 Task: Add Attachment from "Attach a link" to Card Card0000000212 in Board Board0000000053 in Workspace WS0000000018 in Trello. Add Cover Red to Card Card0000000212 in Board Board0000000053 in Workspace WS0000000018 in Trello. Add "Join Card" Button Button0000000212  to Card Card0000000212 in Board Board0000000053 in Workspace WS0000000018 in Trello. Add Description DS0000000212 to Card Card0000000212 in Board Board0000000053 in Workspace WS0000000018 in Trello. Add Comment CM0000000212 to Card Card0000000212 in Board Board0000000053 in Workspace WS0000000018 in Trello
Action: Mouse moved to (551, 84)
Screenshot: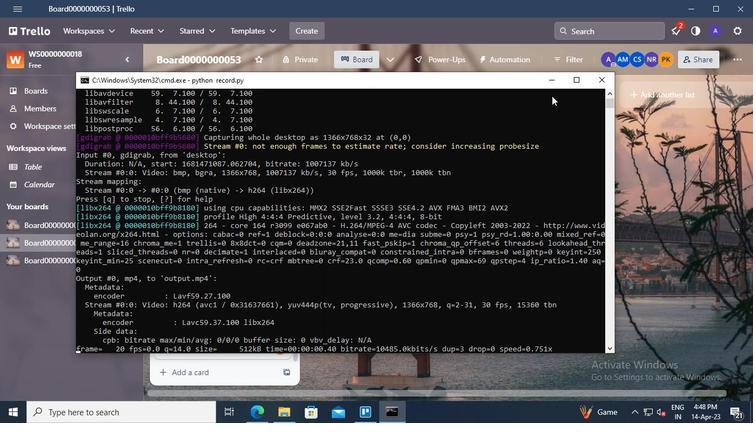 
Action: Mouse pressed left at (551, 84)
Screenshot: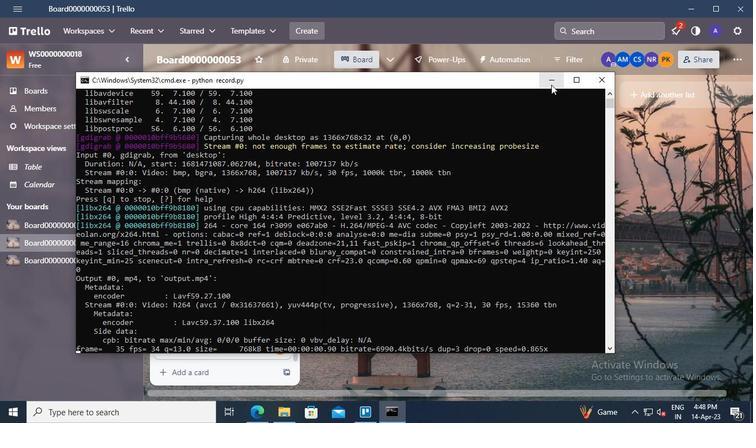 
Action: Mouse moved to (227, 331)
Screenshot: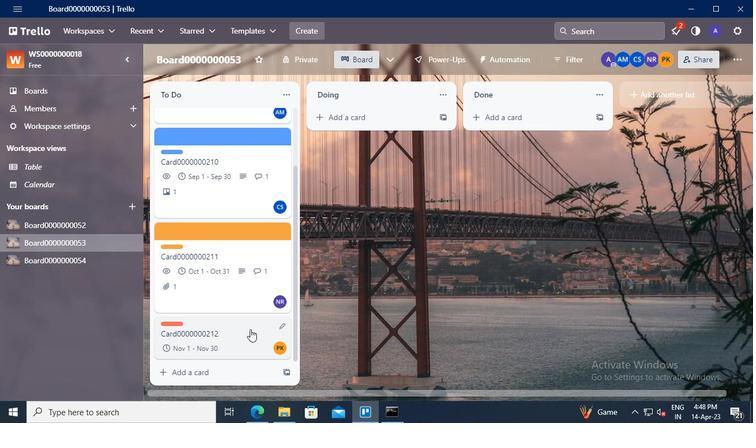 
Action: Mouse pressed left at (227, 331)
Screenshot: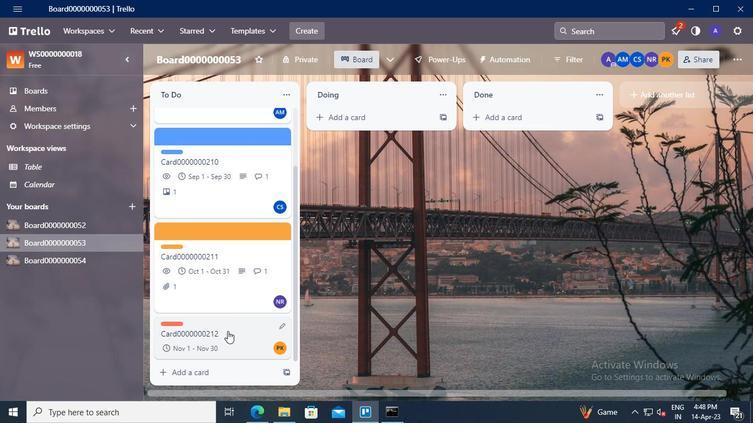 
Action: Mouse moved to (504, 230)
Screenshot: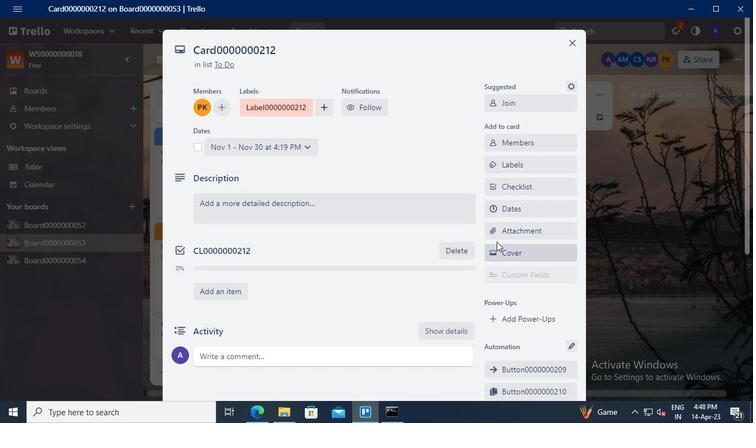
Action: Mouse pressed left at (504, 230)
Screenshot: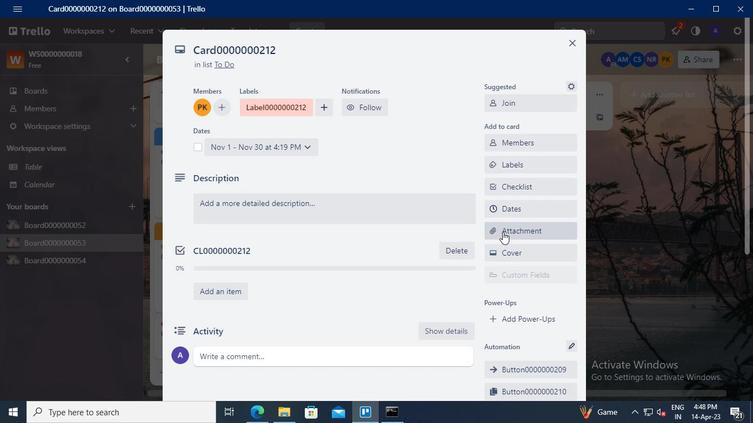 
Action: Mouse moved to (266, 409)
Screenshot: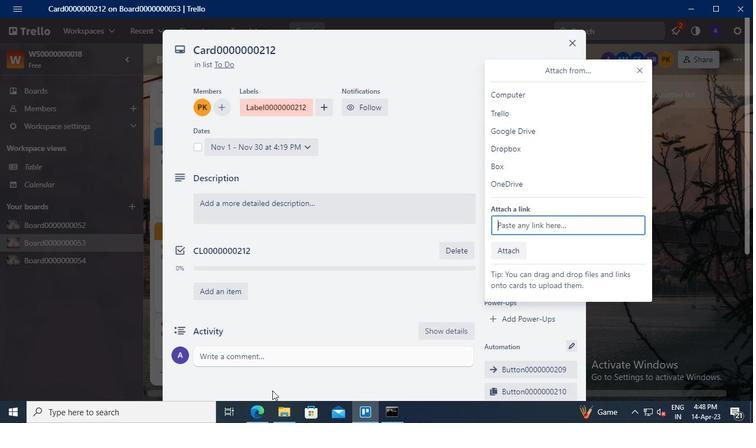 
Action: Mouse pressed left at (266, 409)
Screenshot: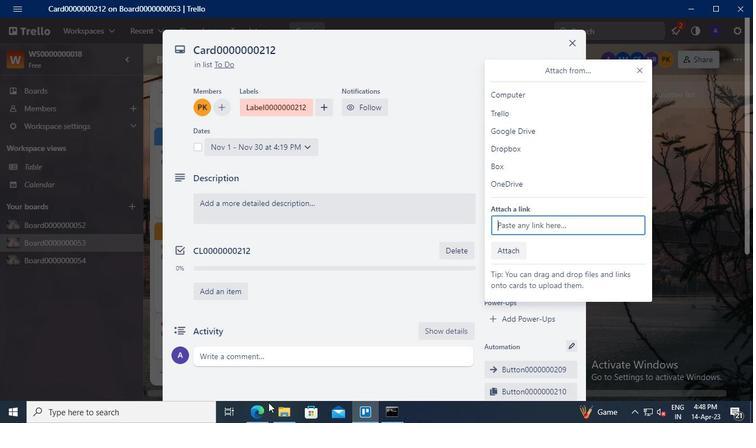 
Action: Mouse moved to (180, 27)
Screenshot: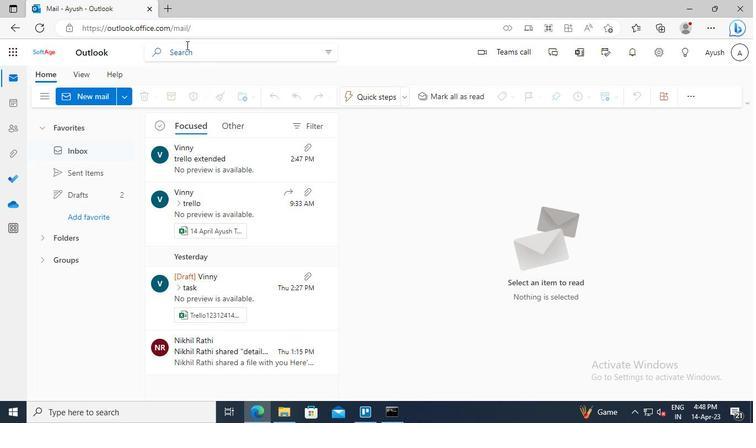 
Action: Mouse pressed left at (180, 27)
Screenshot: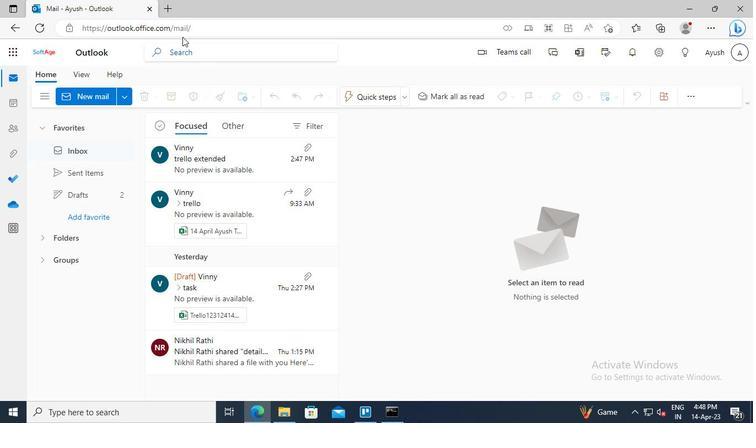 
Action: Keyboard Key.ctrl_l
Screenshot: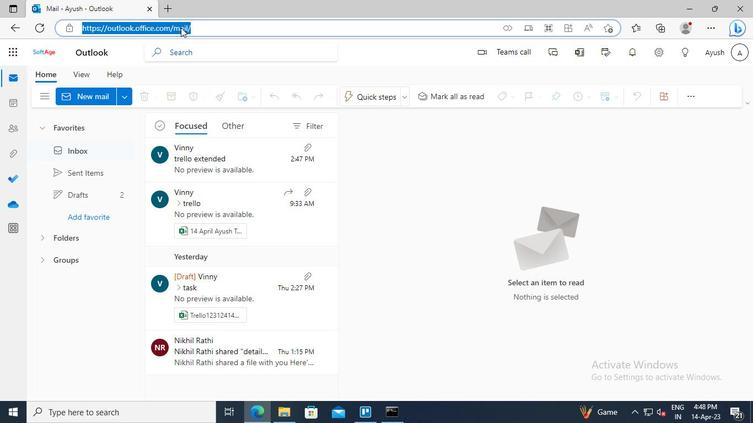 
Action: Keyboard \x03
Screenshot: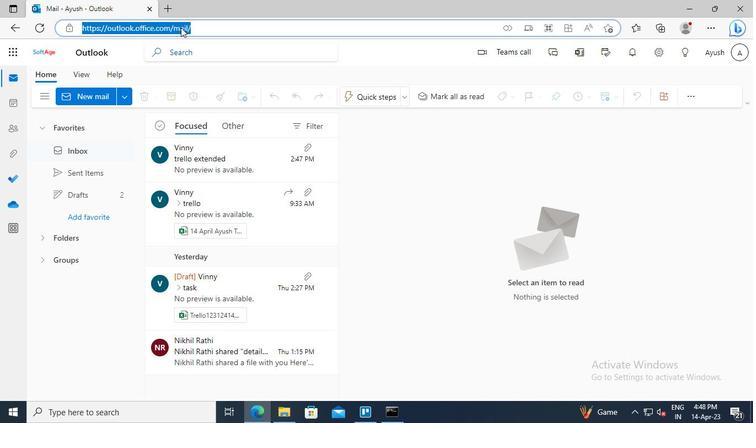
Action: Mouse moved to (366, 417)
Screenshot: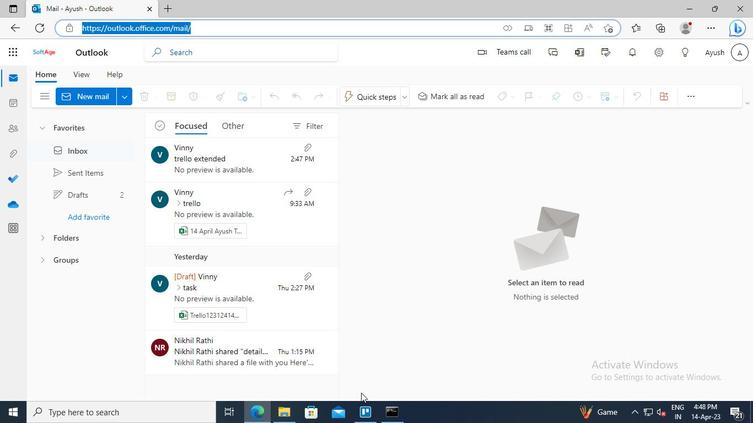 
Action: Mouse pressed left at (366, 417)
Screenshot: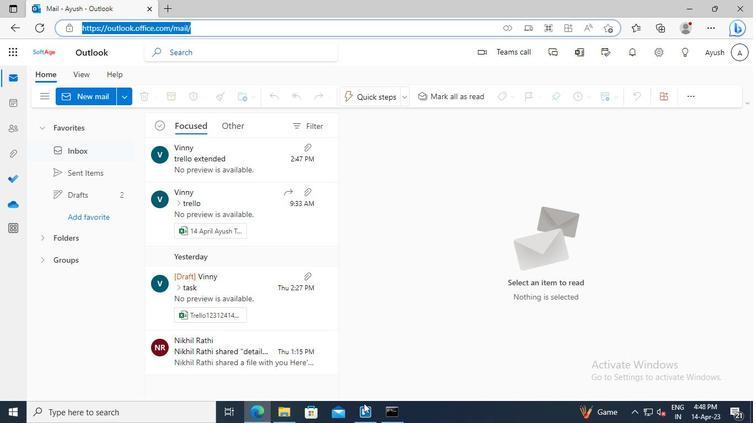 
Action: Mouse moved to (512, 227)
Screenshot: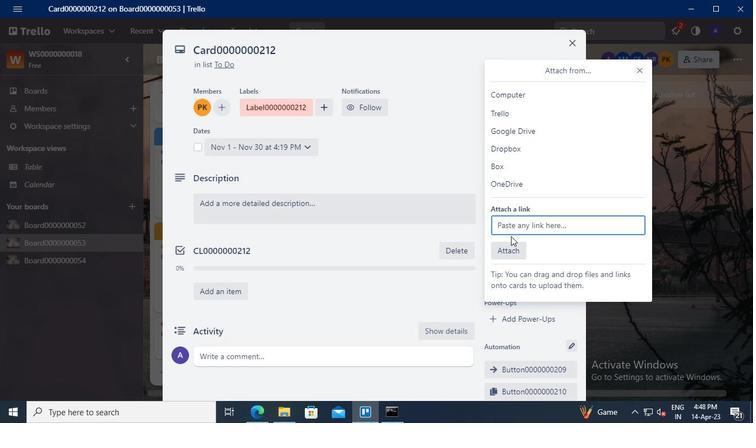 
Action: Mouse pressed left at (512, 227)
Screenshot: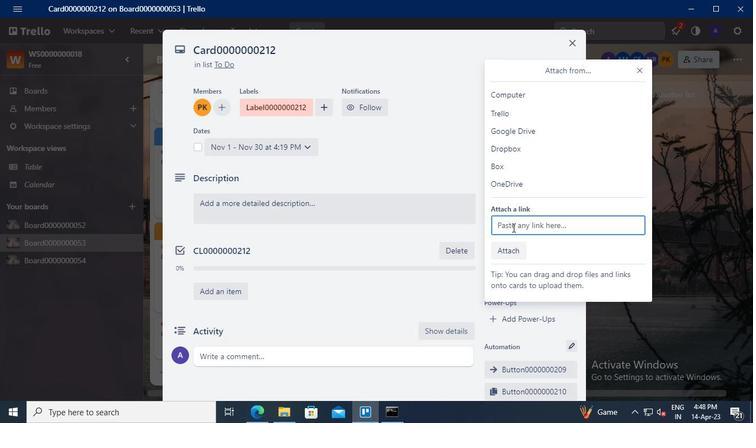 
Action: Keyboard Key.ctrl_l
Screenshot: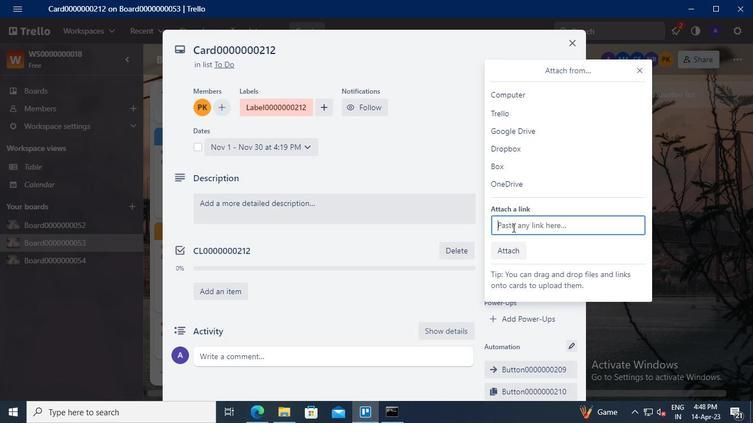 
Action: Keyboard \x16
Screenshot: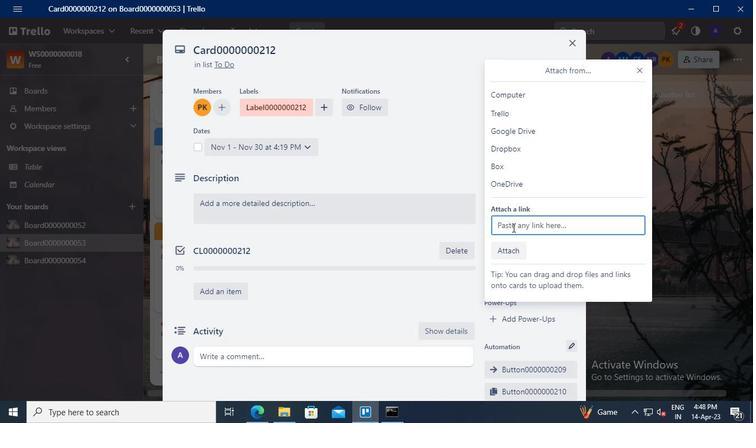 
Action: Mouse moved to (511, 287)
Screenshot: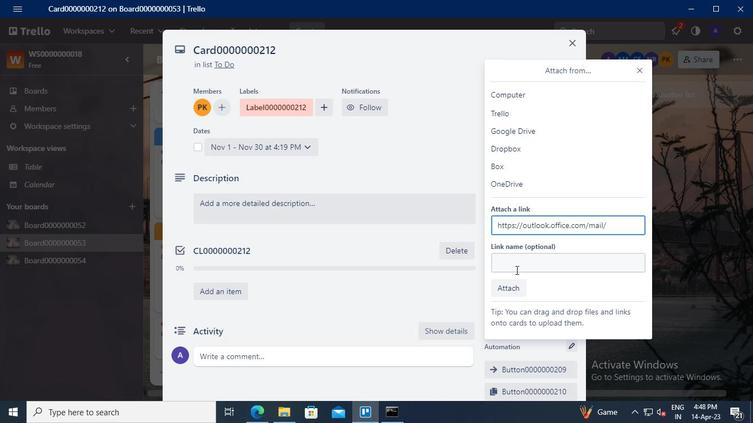 
Action: Mouse pressed left at (511, 287)
Screenshot: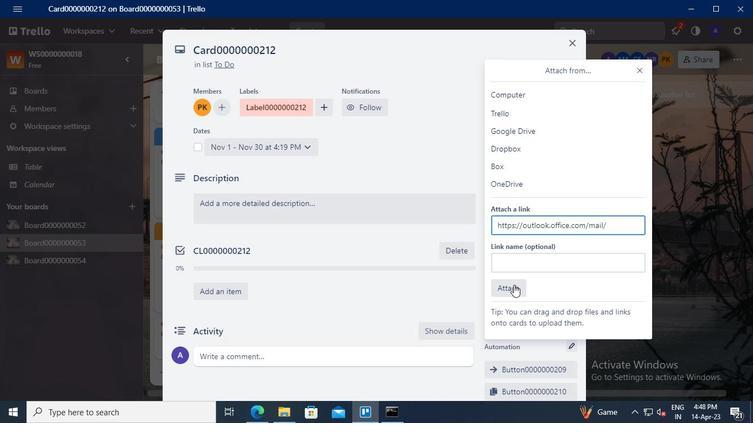 
Action: Mouse moved to (529, 258)
Screenshot: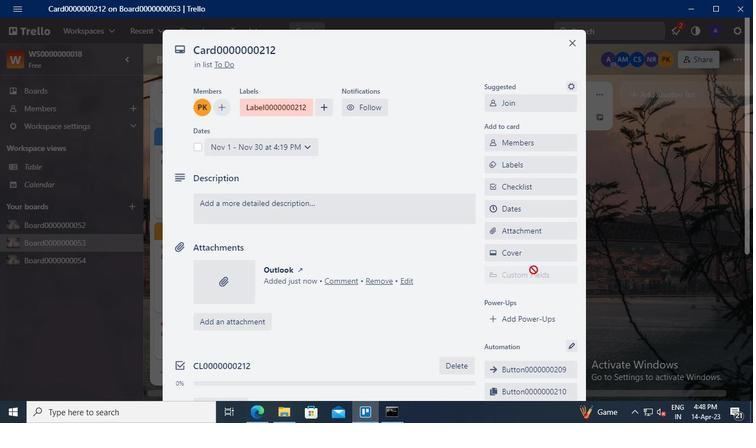 
Action: Mouse pressed left at (529, 258)
Screenshot: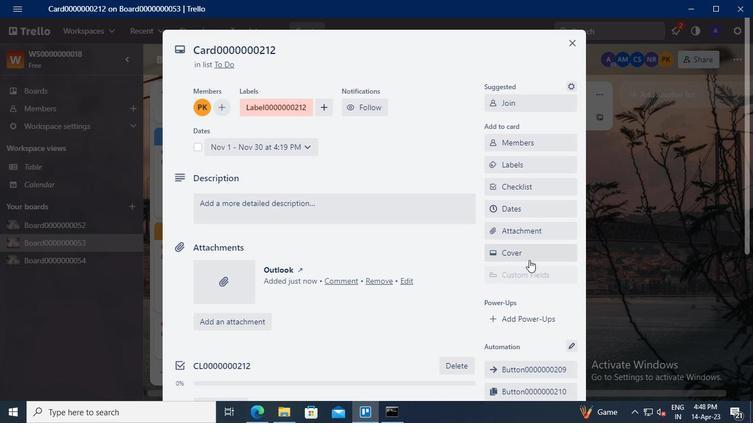 
Action: Mouse moved to (603, 183)
Screenshot: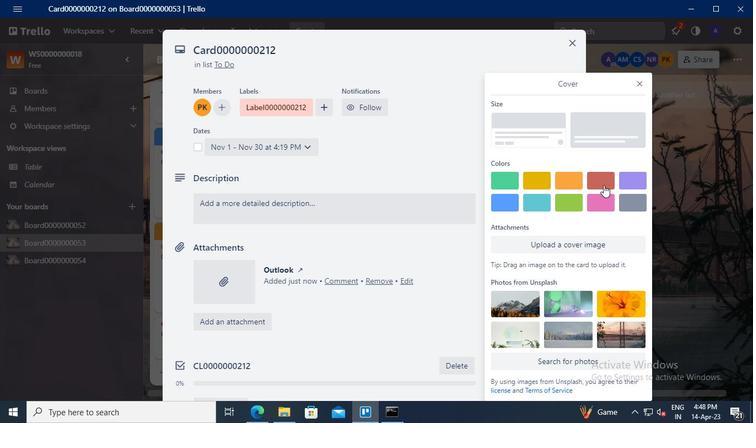 
Action: Mouse pressed left at (603, 183)
Screenshot: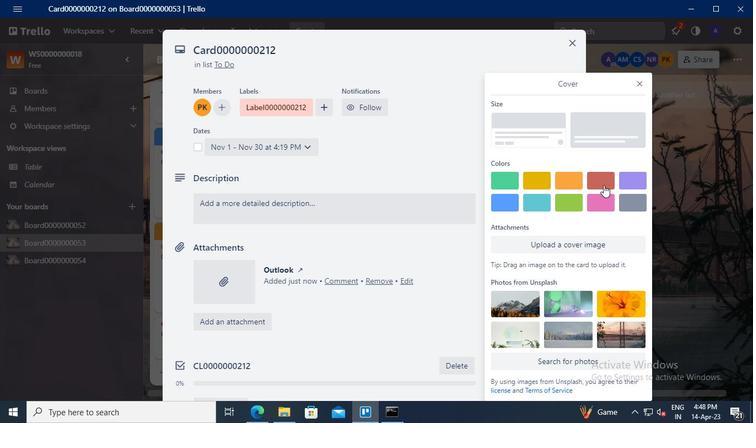 
Action: Mouse moved to (638, 62)
Screenshot: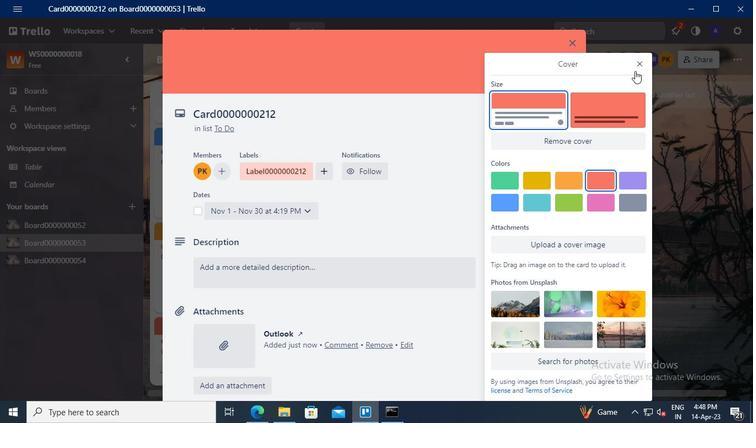 
Action: Mouse pressed left at (638, 62)
Screenshot: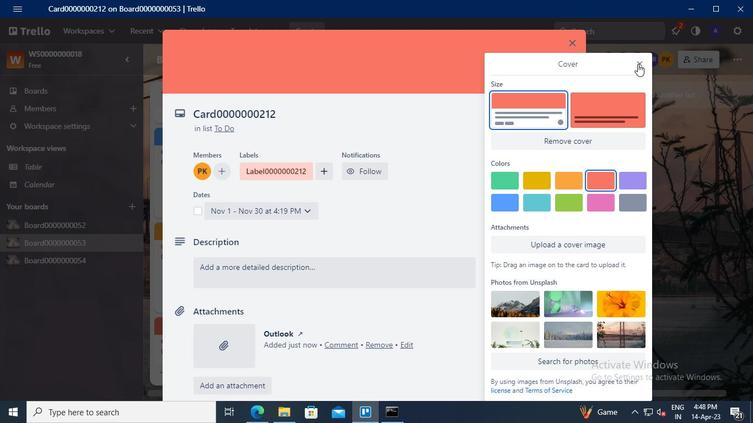 
Action: Mouse moved to (520, 312)
Screenshot: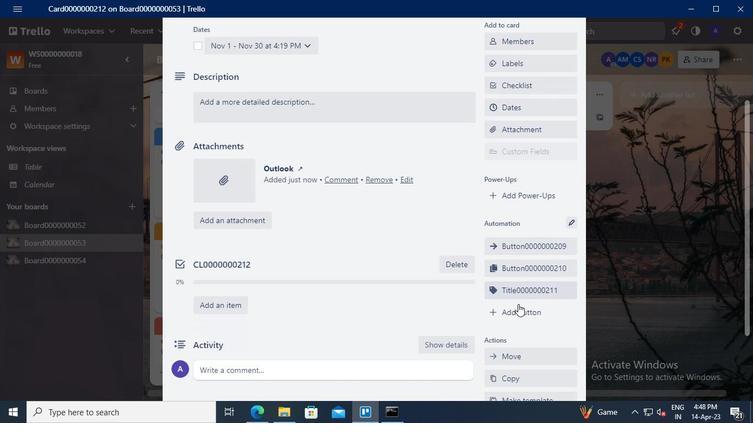 
Action: Mouse pressed left at (520, 312)
Screenshot: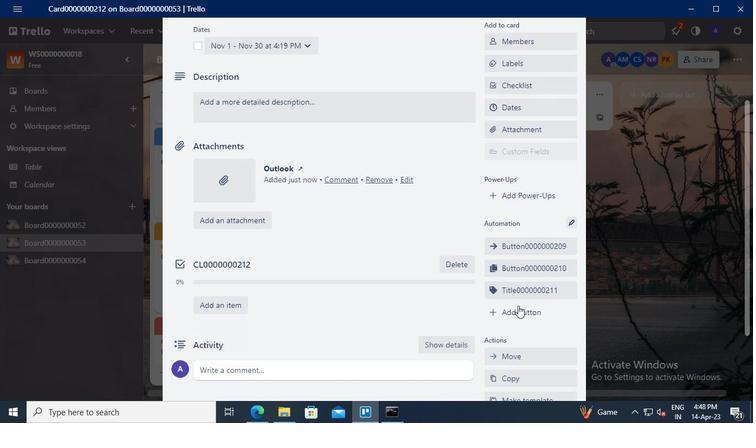 
Action: Mouse moved to (545, 162)
Screenshot: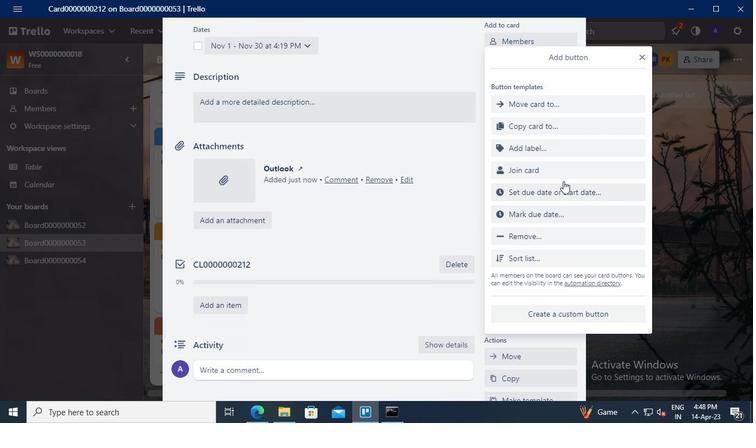 
Action: Mouse pressed left at (545, 162)
Screenshot: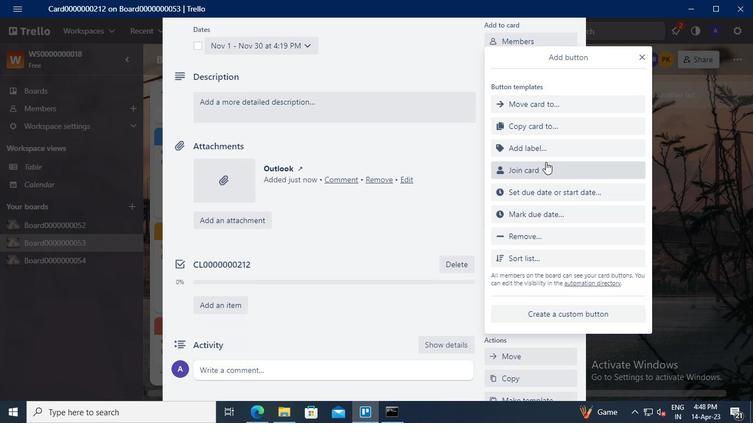 
Action: Mouse moved to (559, 157)
Screenshot: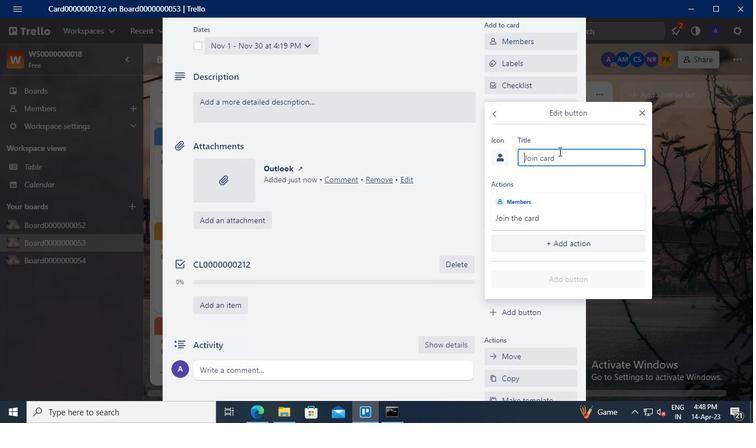 
Action: Mouse pressed left at (559, 157)
Screenshot: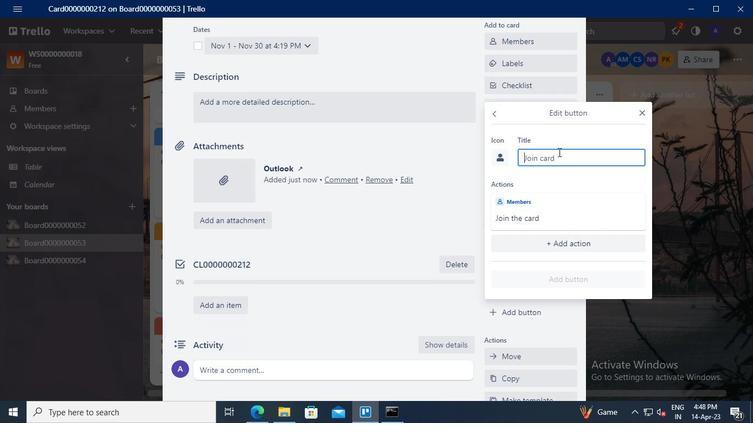 
Action: Keyboard Key.shift
Screenshot: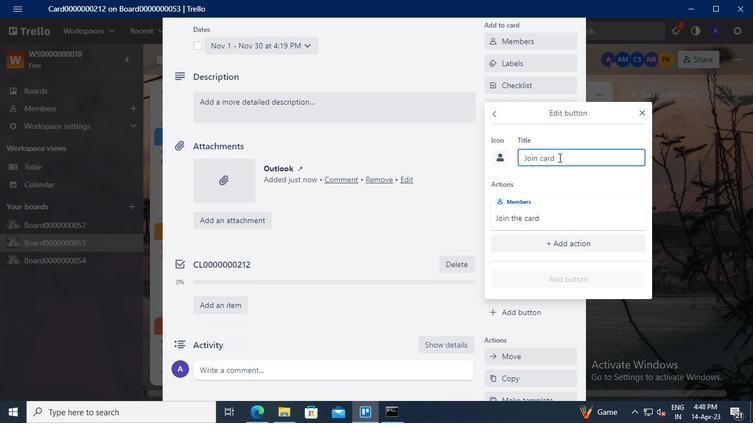 
Action: Keyboard B
Screenshot: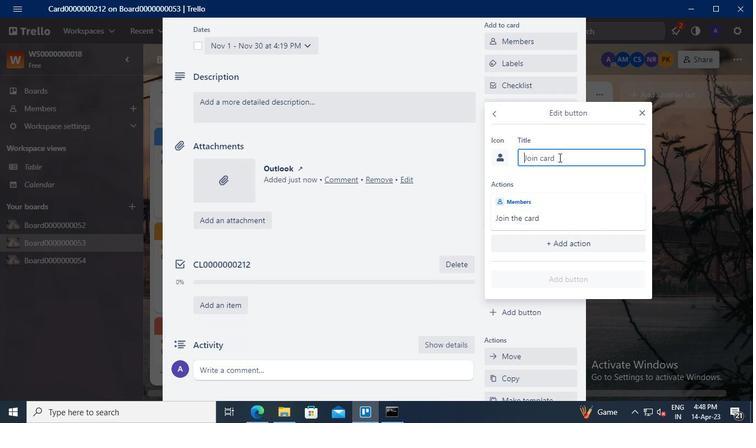 
Action: Keyboard u
Screenshot: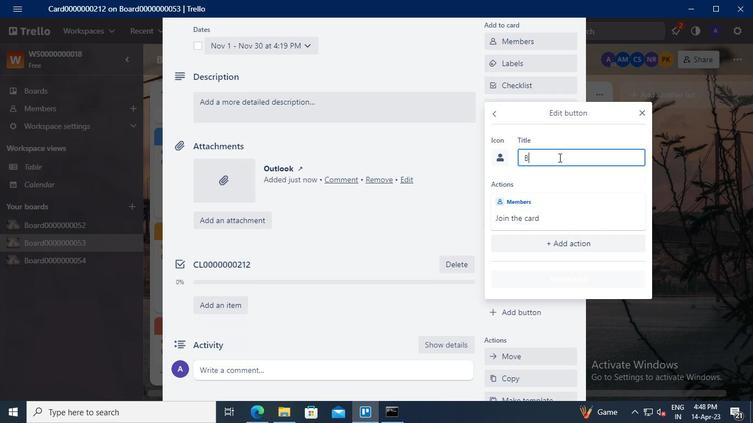 
Action: Keyboard t
Screenshot: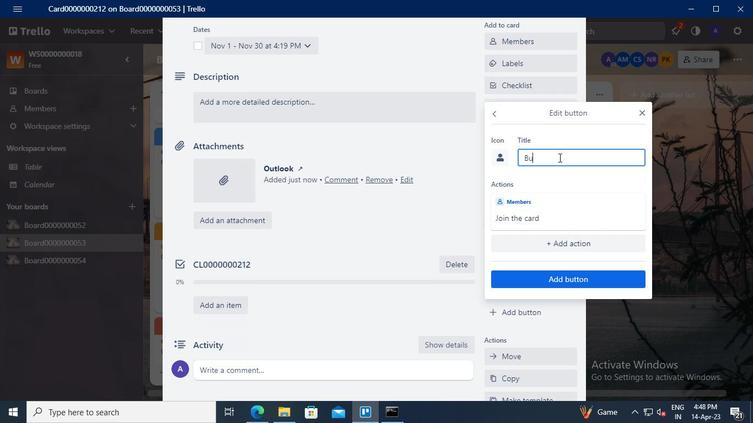 
Action: Keyboard t
Screenshot: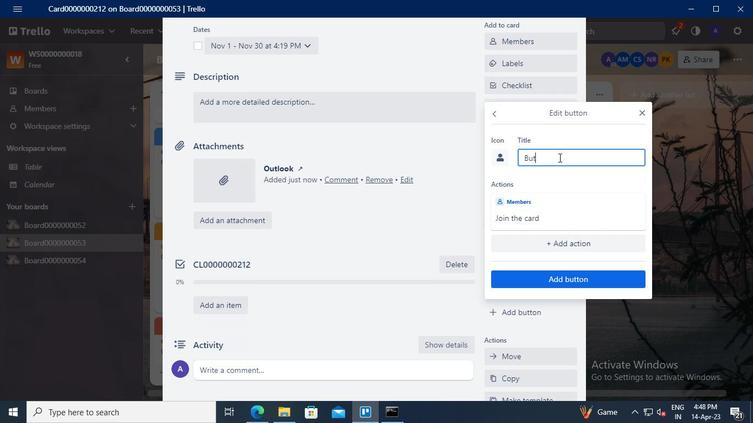 
Action: Keyboard o
Screenshot: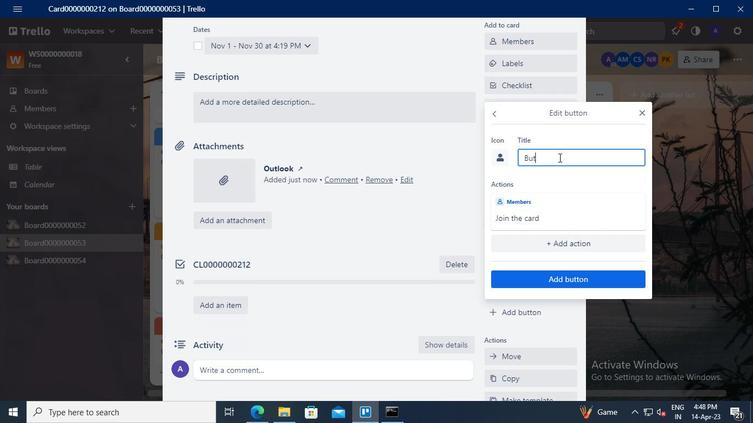 
Action: Keyboard n
Screenshot: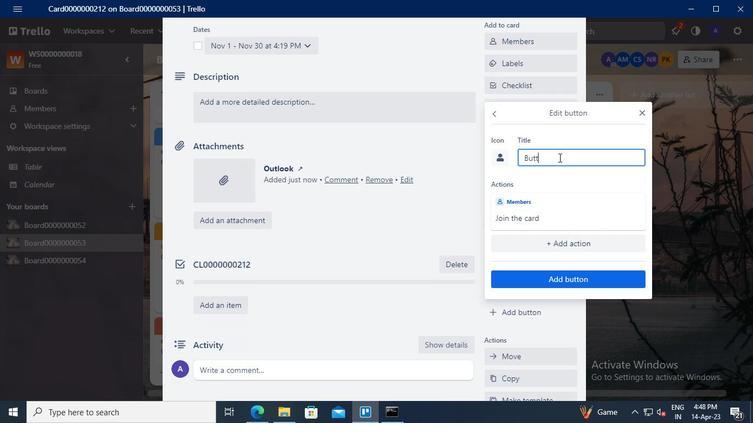 
Action: Keyboard <96>
Screenshot: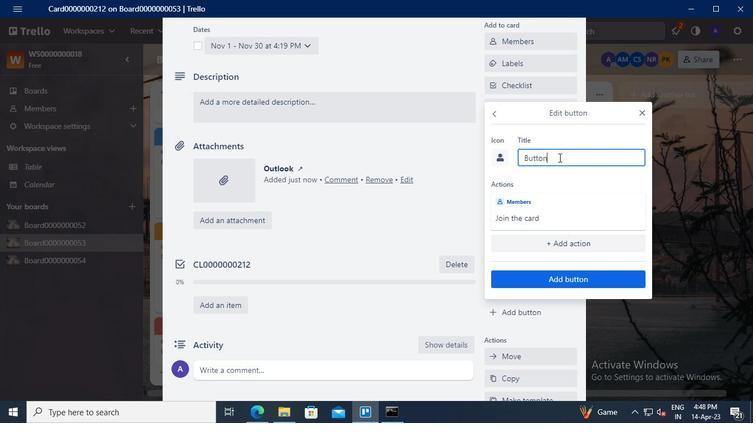 
Action: Keyboard <96>
Screenshot: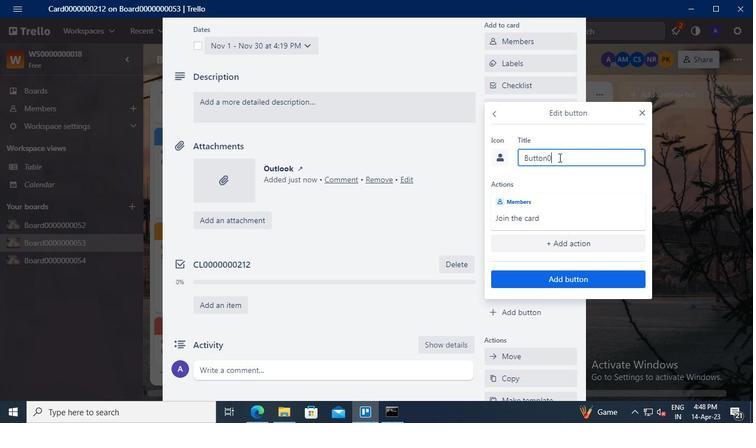 
Action: Keyboard <96>
Screenshot: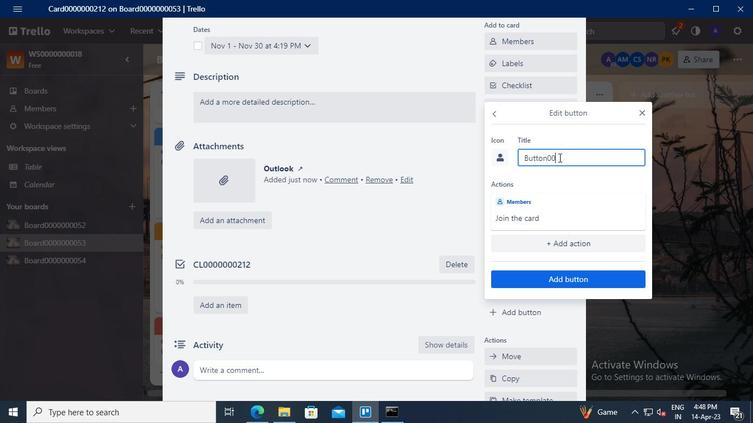 
Action: Keyboard <96>
Screenshot: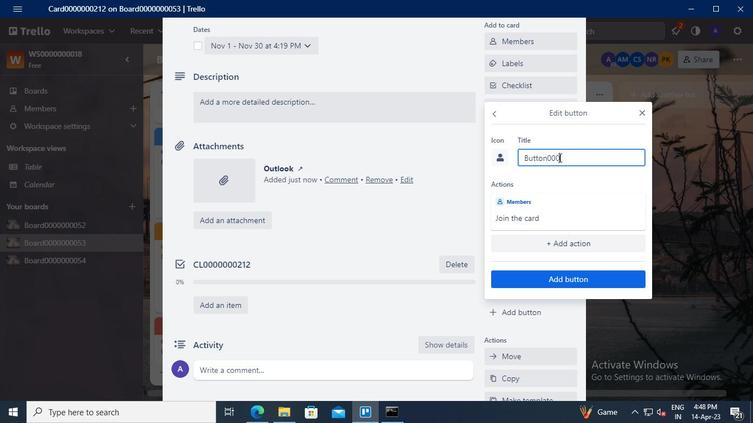 
Action: Keyboard <96>
Screenshot: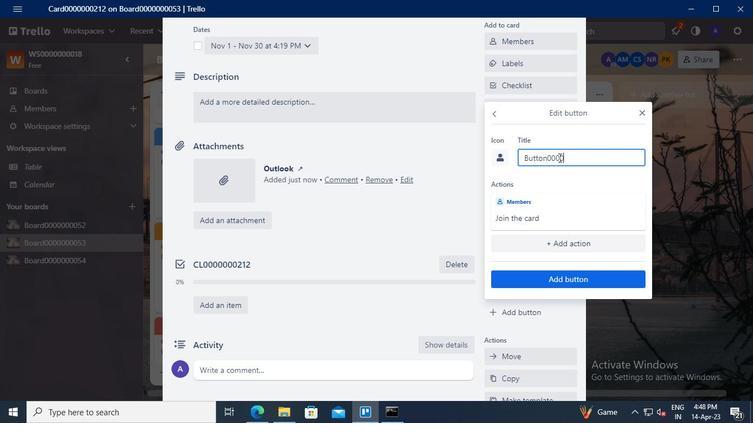 
Action: Keyboard <96>
Screenshot: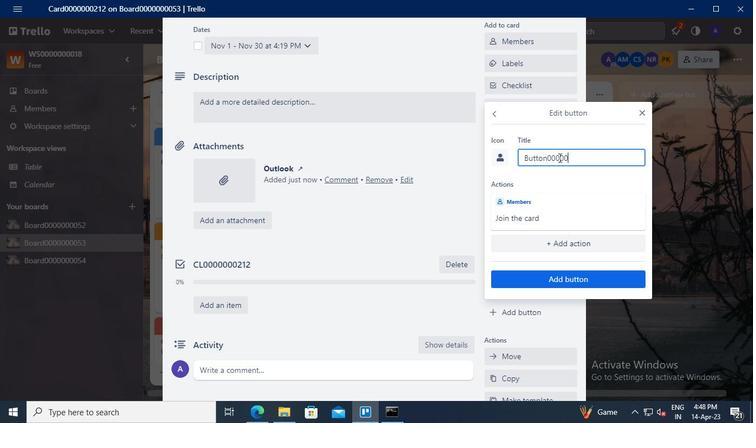 
Action: Keyboard <96>
Screenshot: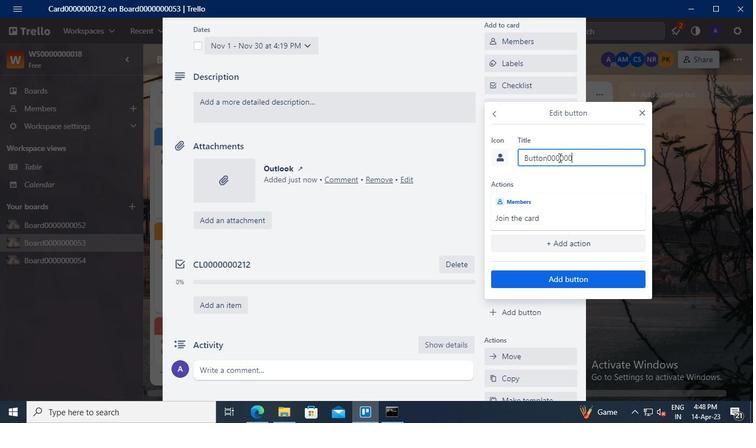 
Action: Keyboard <98>
Screenshot: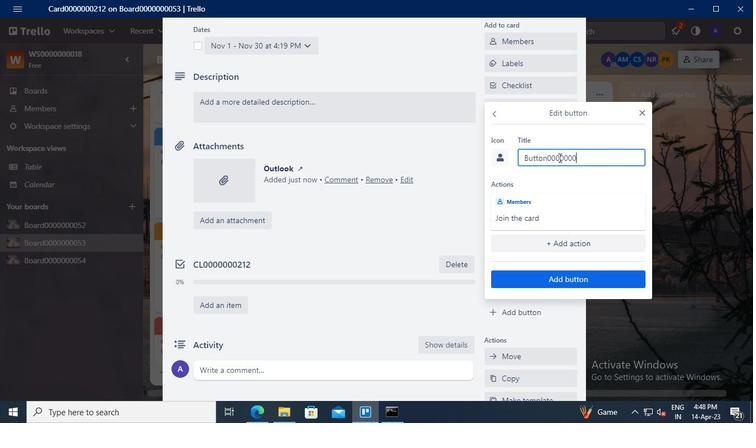 
Action: Keyboard <97>
Screenshot: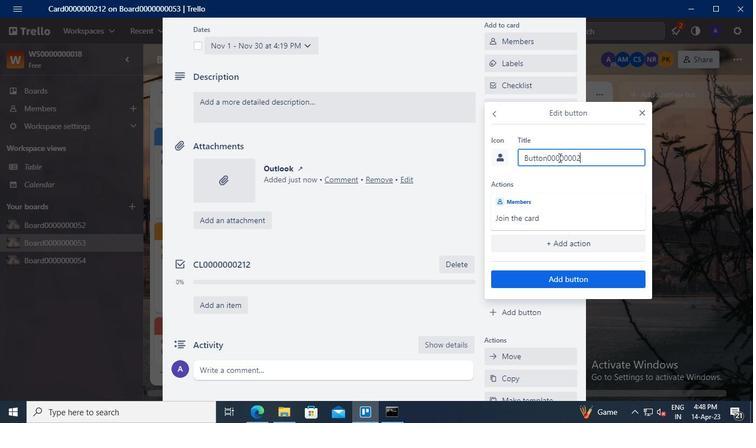 
Action: Keyboard <98>
Screenshot: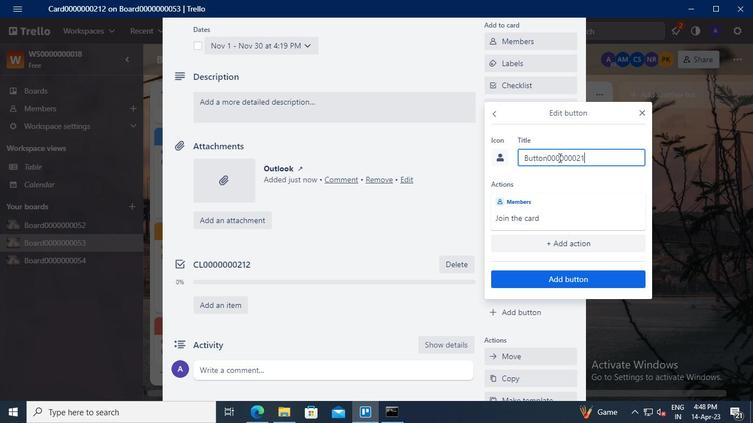 
Action: Mouse moved to (571, 280)
Screenshot: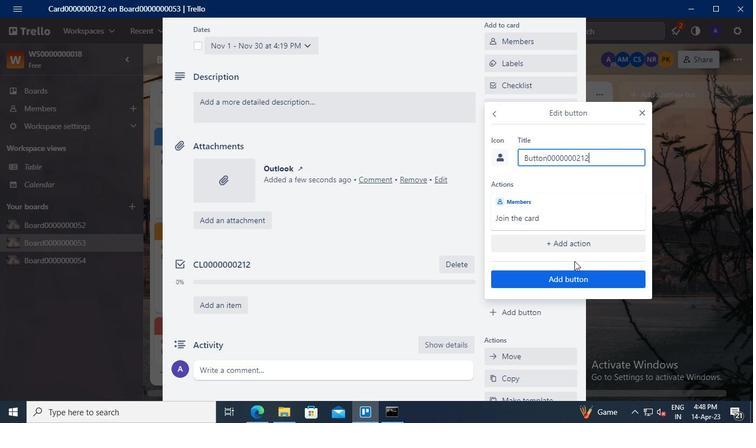 
Action: Mouse pressed left at (571, 280)
Screenshot: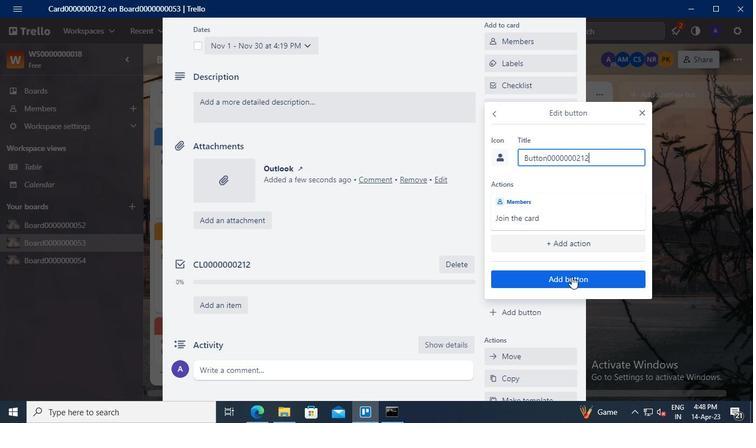 
Action: Mouse moved to (250, 169)
Screenshot: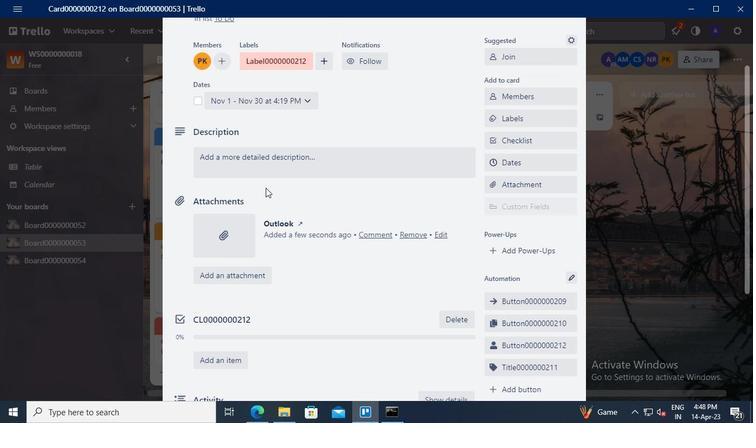 
Action: Mouse pressed left at (250, 169)
Screenshot: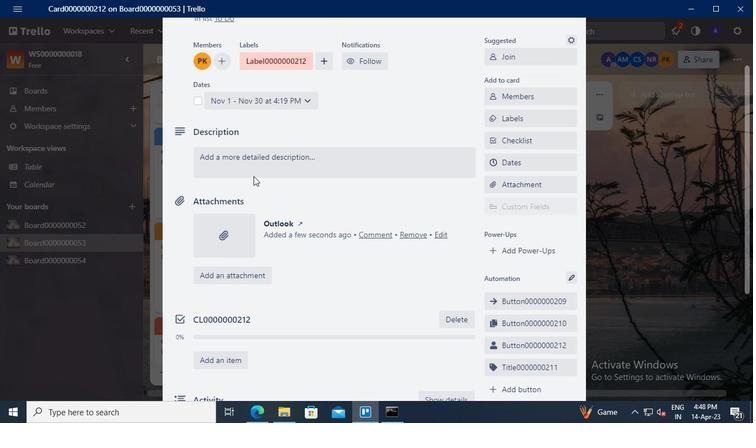 
Action: Mouse moved to (241, 194)
Screenshot: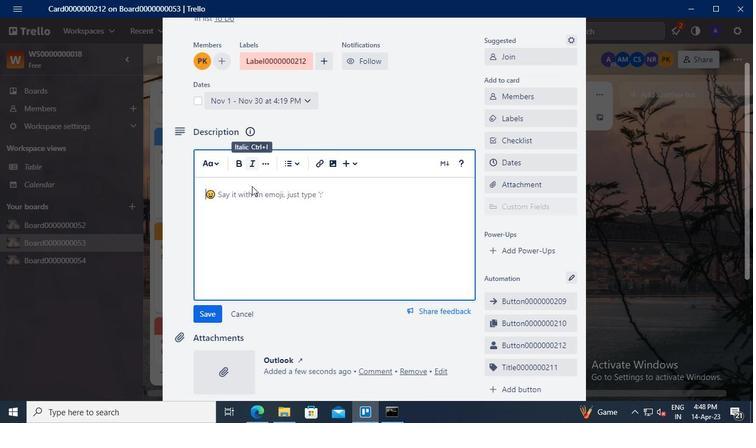 
Action: Mouse pressed left at (241, 194)
Screenshot: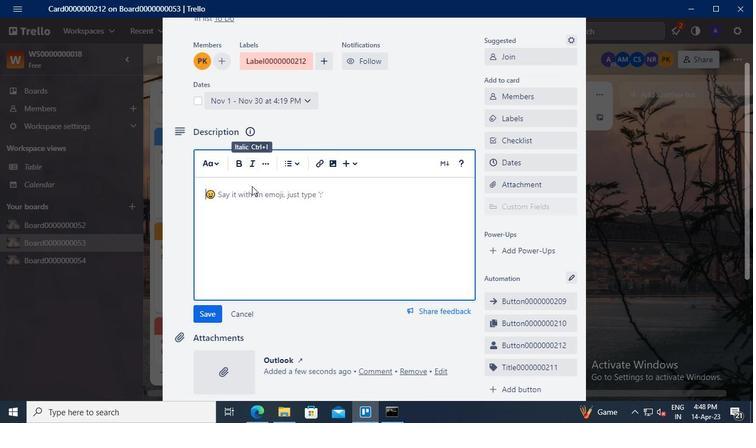 
Action: Keyboard Key.shift
Screenshot: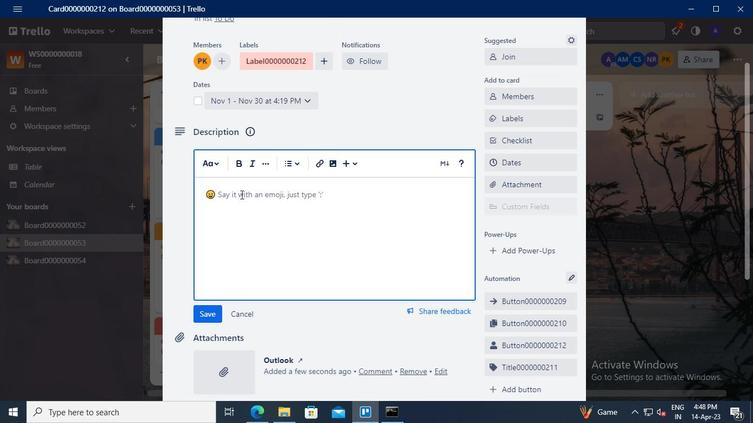 
Action: Keyboard D
Screenshot: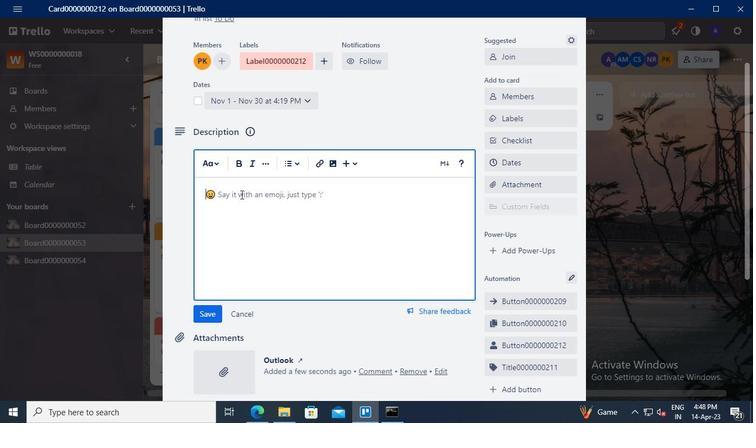 
Action: Keyboard S
Screenshot: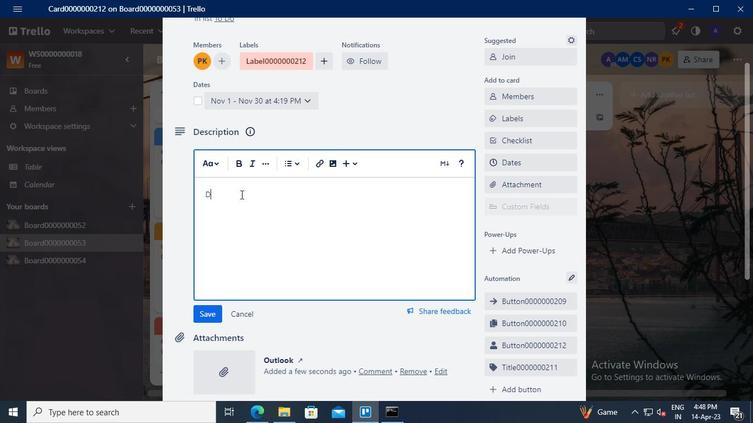 
Action: Keyboard <96>
Screenshot: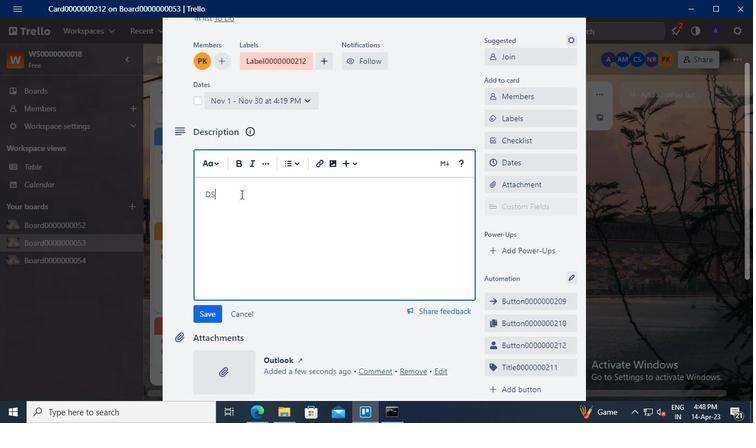 
Action: Keyboard <96>
Screenshot: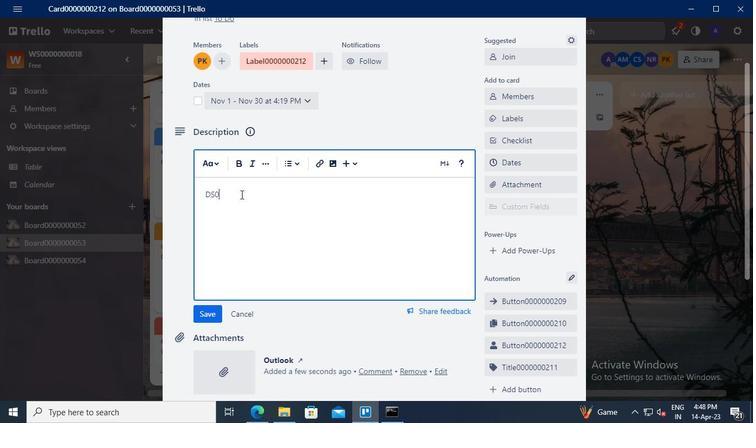 
Action: Keyboard <96>
Screenshot: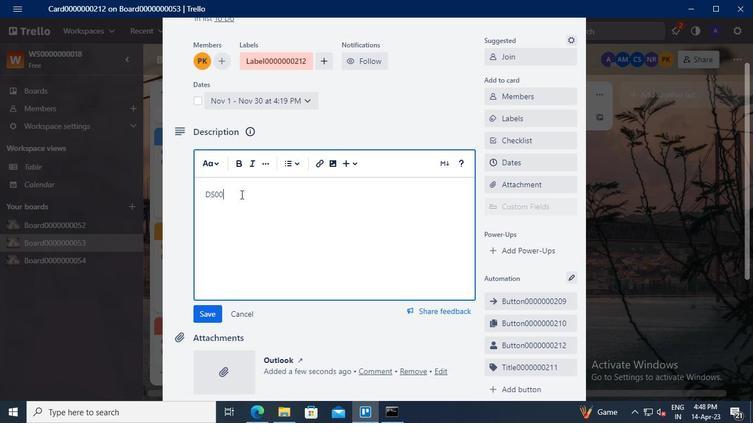 
Action: Keyboard <96>
Screenshot: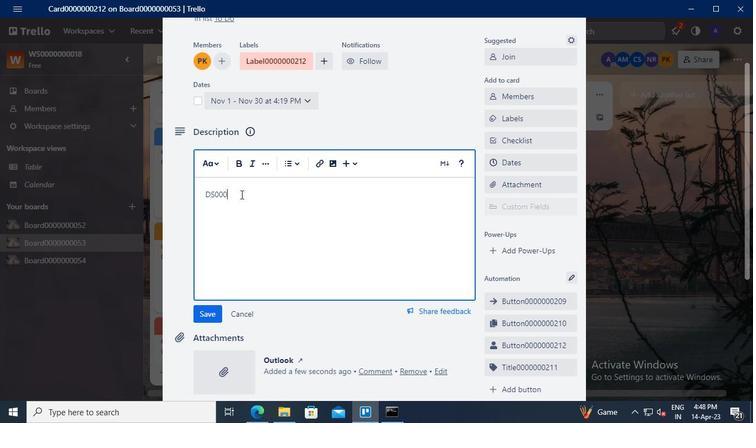 
Action: Keyboard <96>
Screenshot: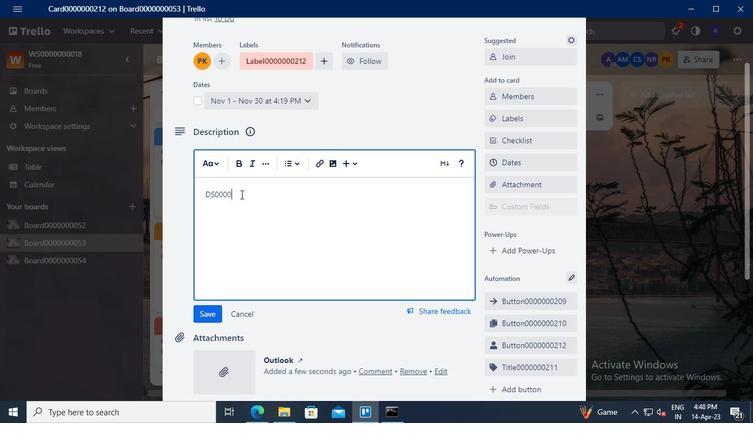 
Action: Keyboard <96>
Screenshot: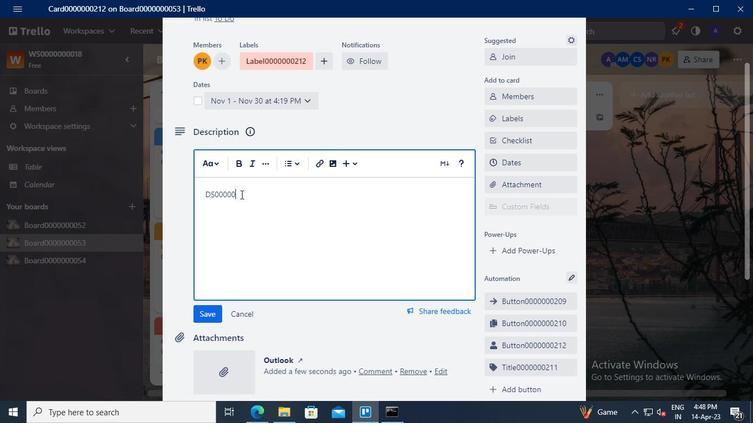 
Action: Keyboard <96>
Screenshot: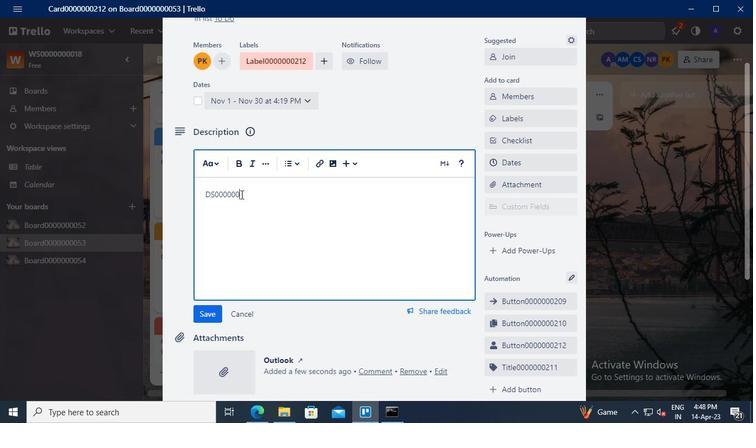 
Action: Keyboard <98>
Screenshot: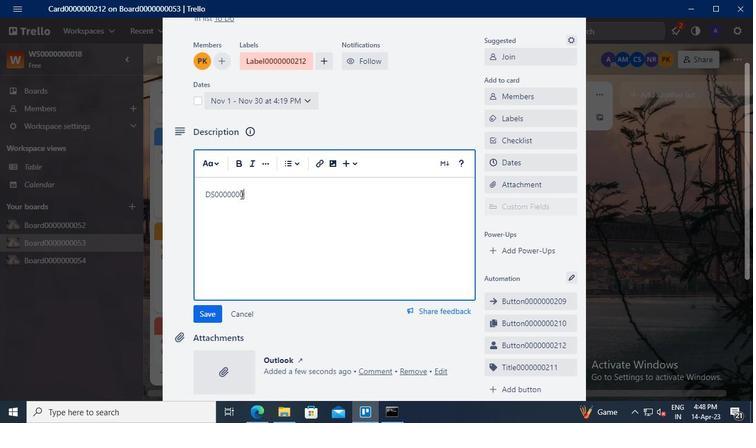 
Action: Keyboard <97>
Screenshot: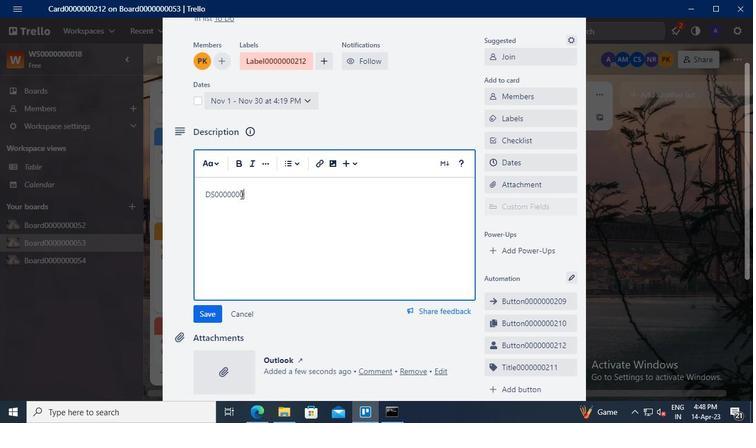 
Action: Keyboard <98>
Screenshot: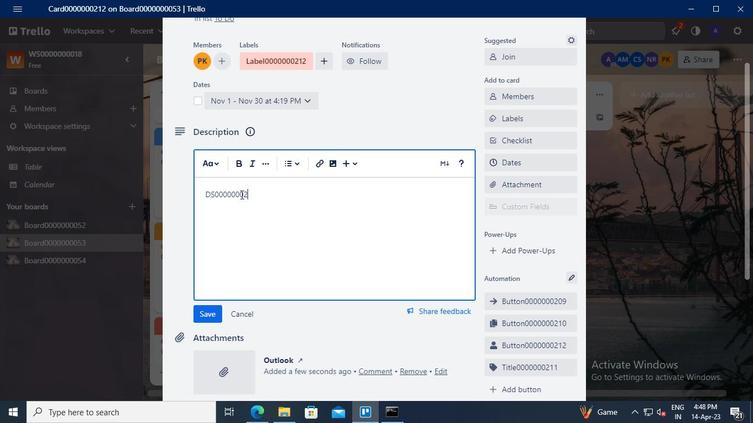 
Action: Mouse moved to (216, 311)
Screenshot: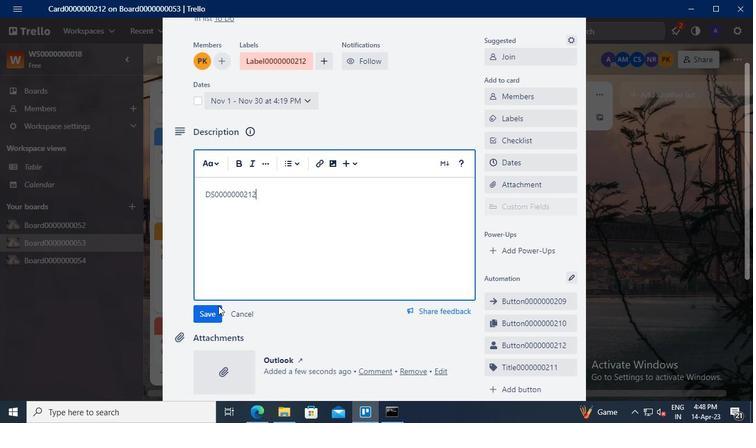 
Action: Mouse pressed left at (216, 311)
Screenshot: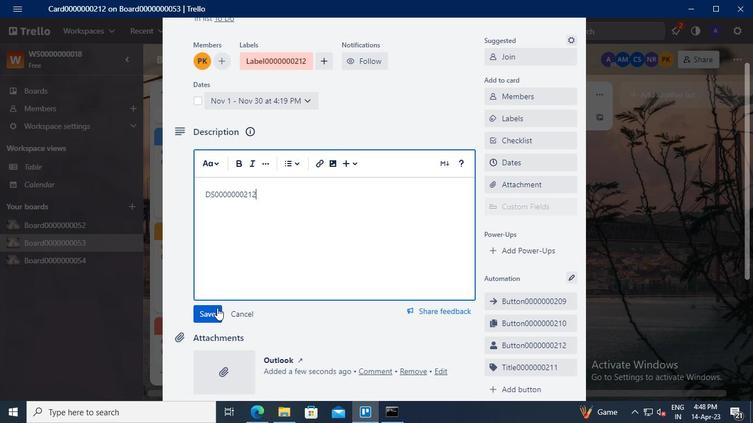 
Action: Mouse moved to (233, 297)
Screenshot: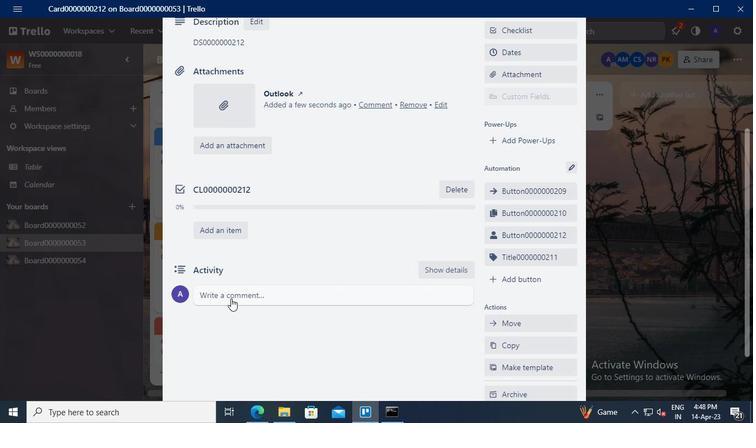 
Action: Mouse pressed left at (233, 297)
Screenshot: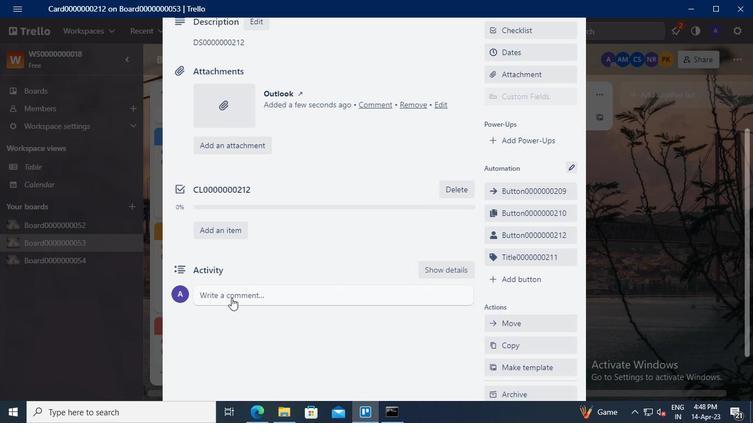
Action: Keyboard Key.shift
Screenshot: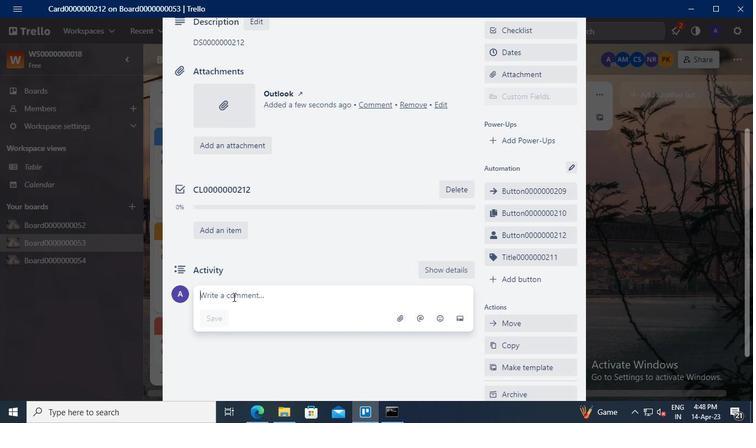 
Action: Keyboard C
Screenshot: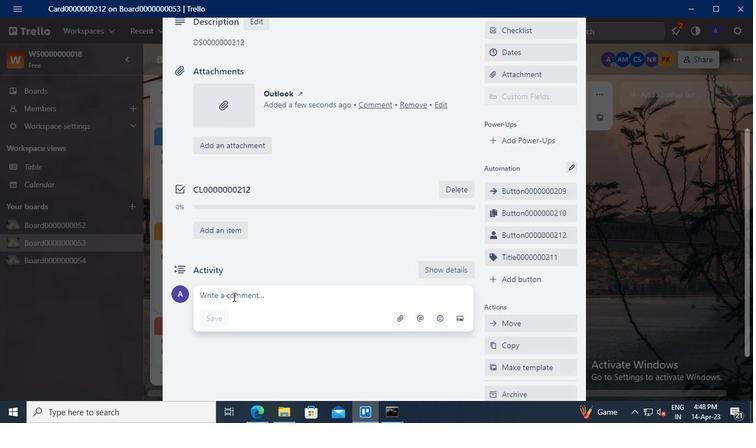 
Action: Keyboard M
Screenshot: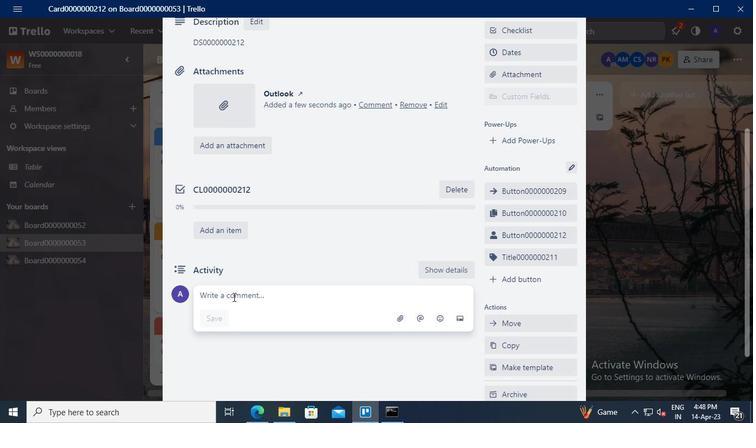 
Action: Keyboard <96>
Screenshot: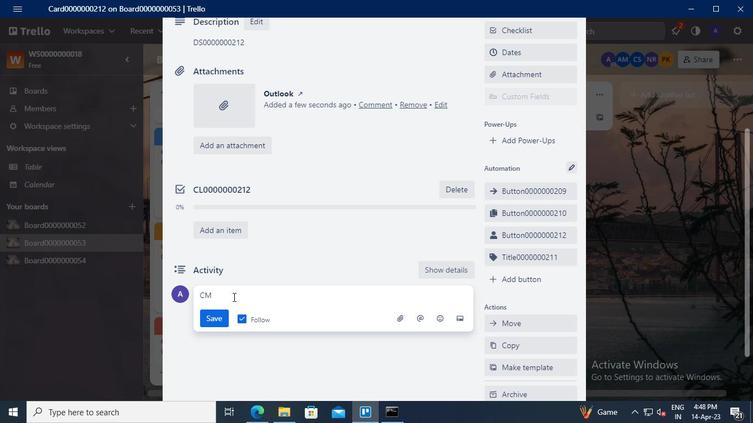 
Action: Keyboard <96>
Screenshot: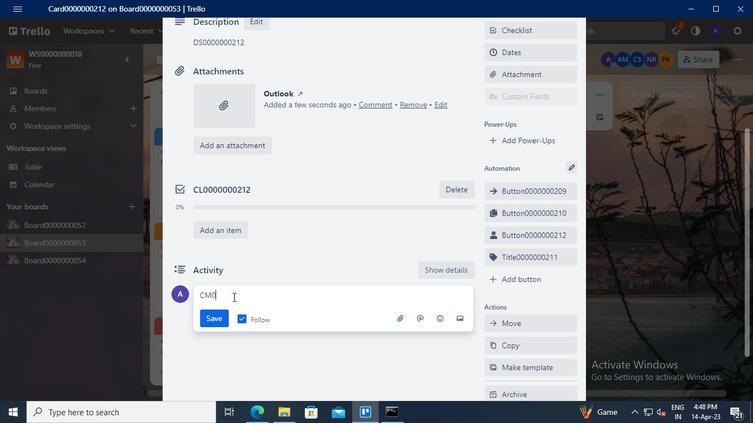 
Action: Keyboard <96>
Screenshot: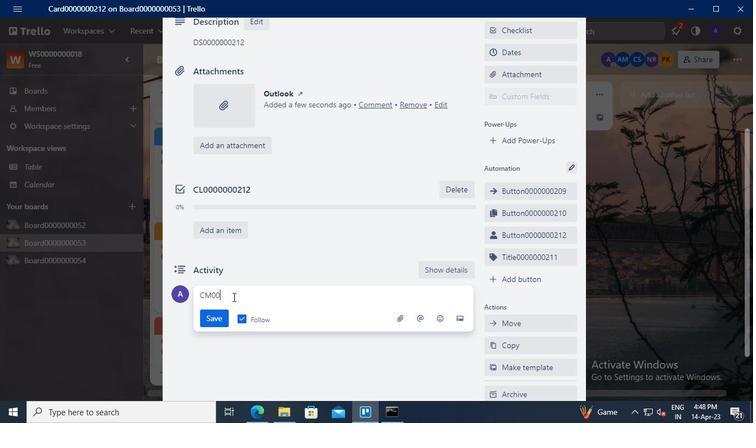 
Action: Keyboard <96>
Screenshot: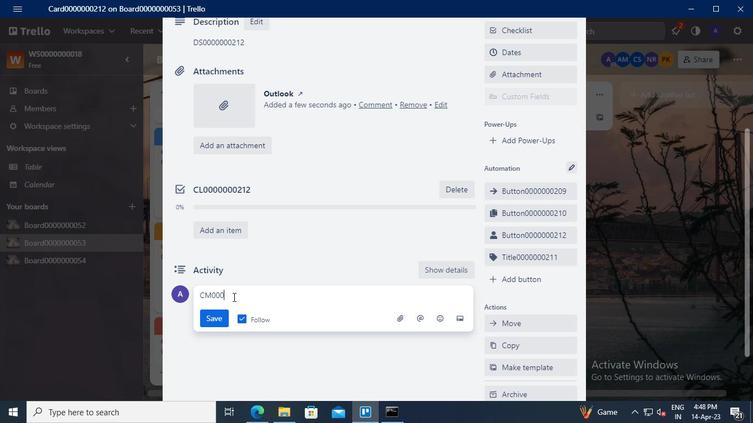 
Action: Keyboard <96>
Screenshot: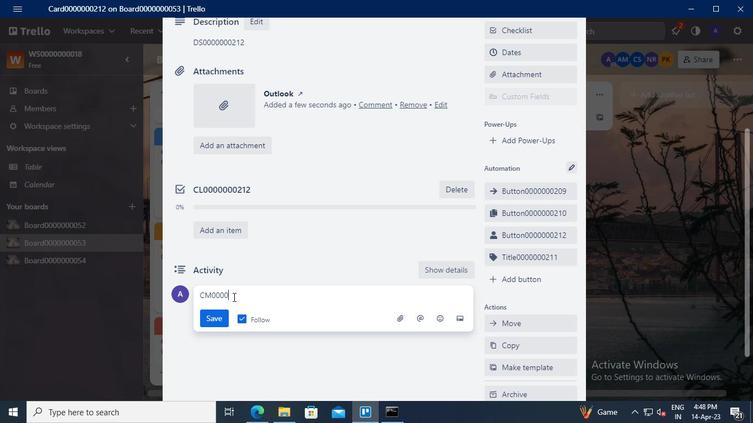 
Action: Keyboard <96>
Screenshot: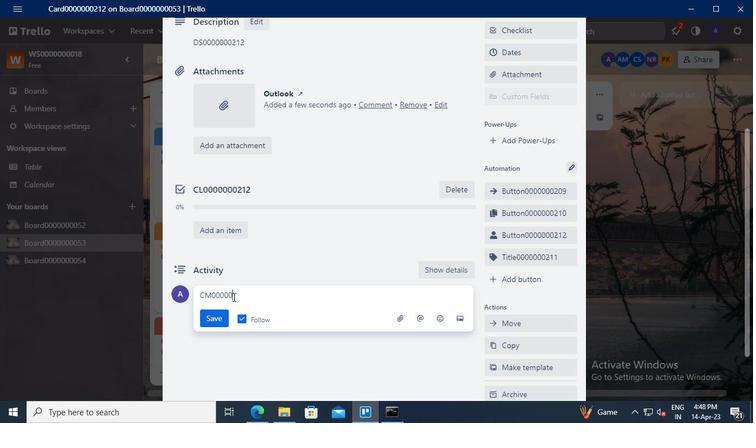 
Action: Keyboard <96>
Screenshot: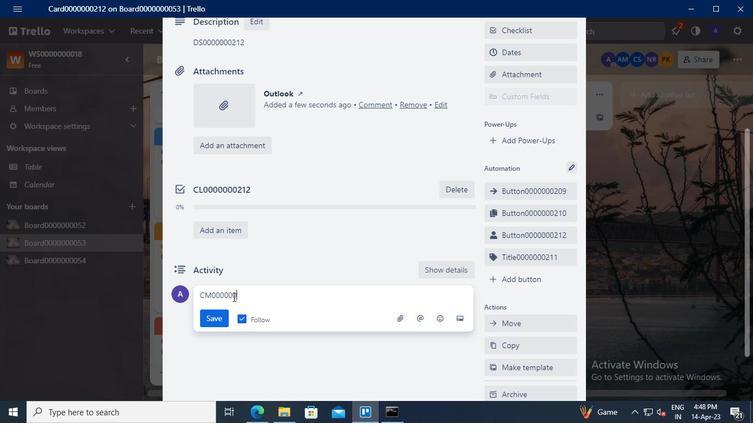 
Action: Keyboard <98>
Screenshot: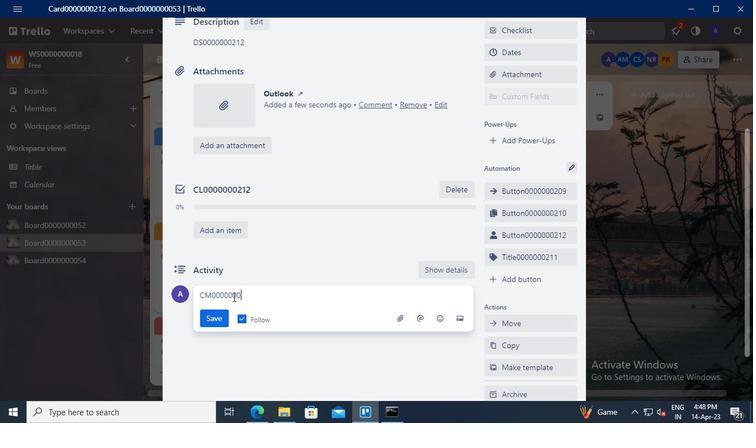 
Action: Keyboard <97>
Screenshot: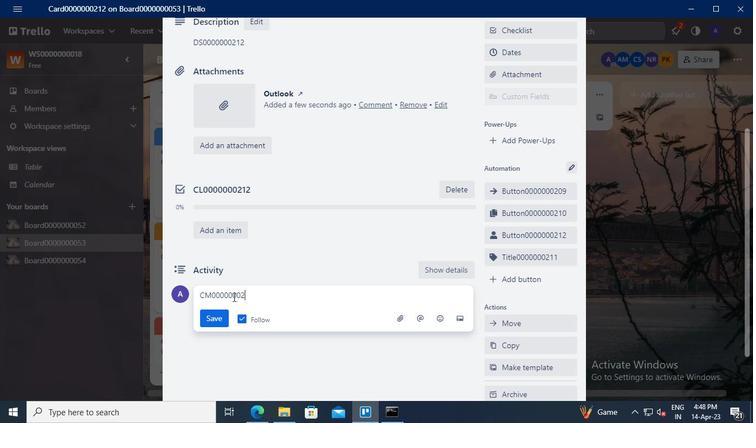 
Action: Keyboard <98>
Screenshot: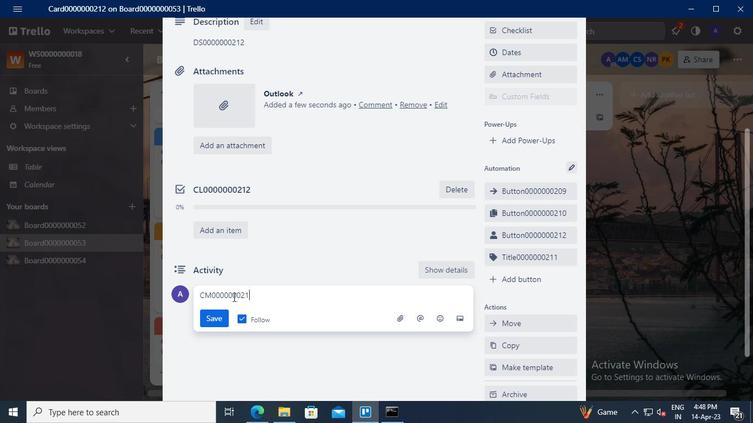 
Action: Mouse moved to (216, 315)
Screenshot: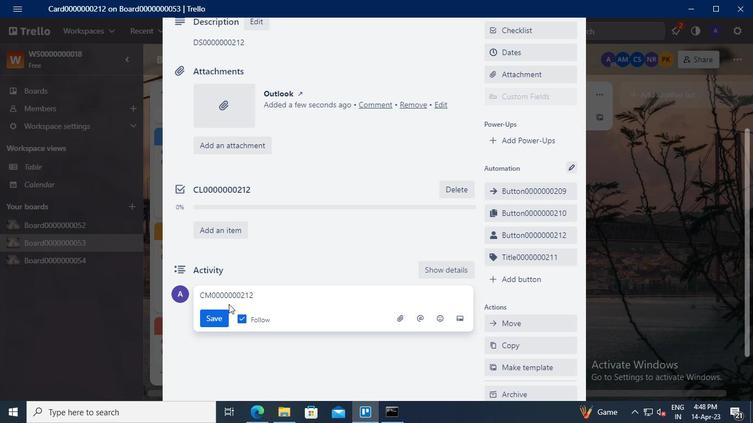 
Action: Mouse pressed left at (216, 315)
Screenshot: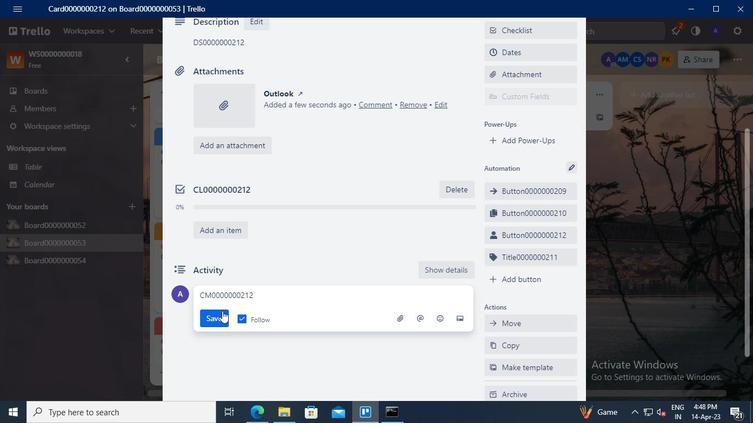 
Action: Mouse moved to (391, 421)
Screenshot: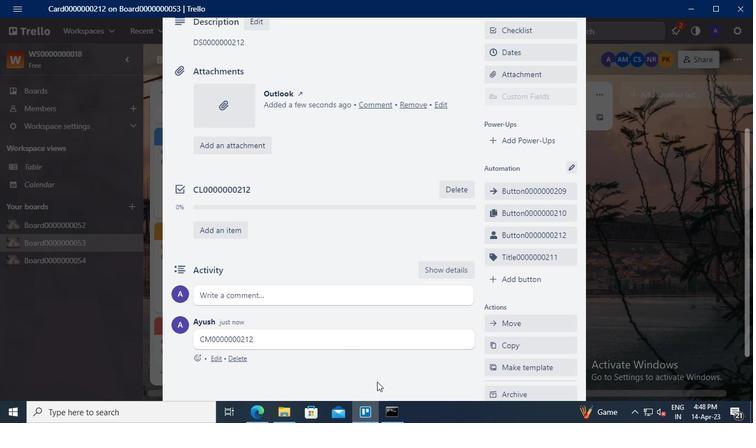 
Action: Mouse pressed left at (391, 421)
Screenshot: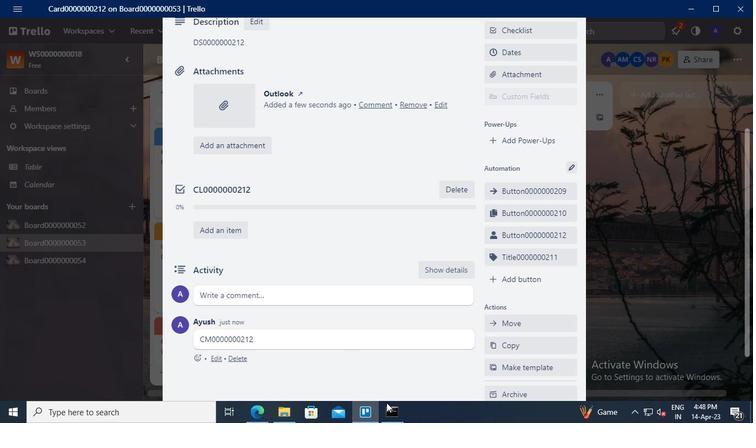 
Action: Mouse moved to (594, 81)
Screenshot: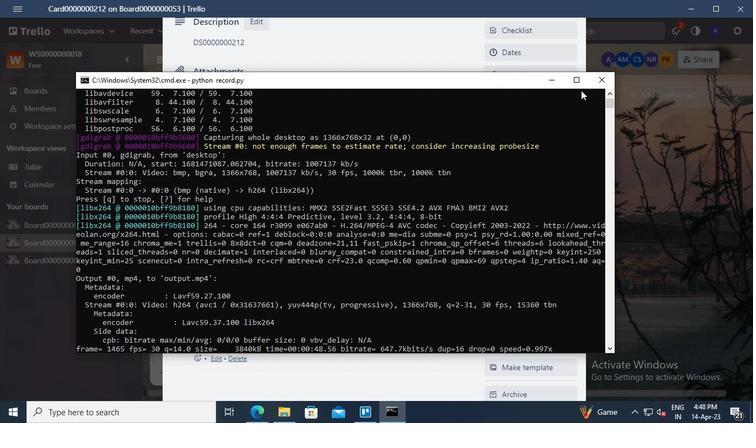 
Action: Mouse pressed left at (594, 81)
Screenshot: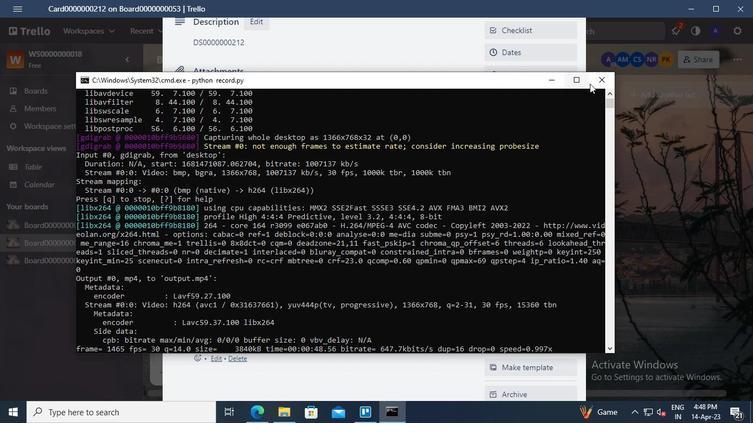 
Action: Mouse moved to (594, 81)
Screenshot: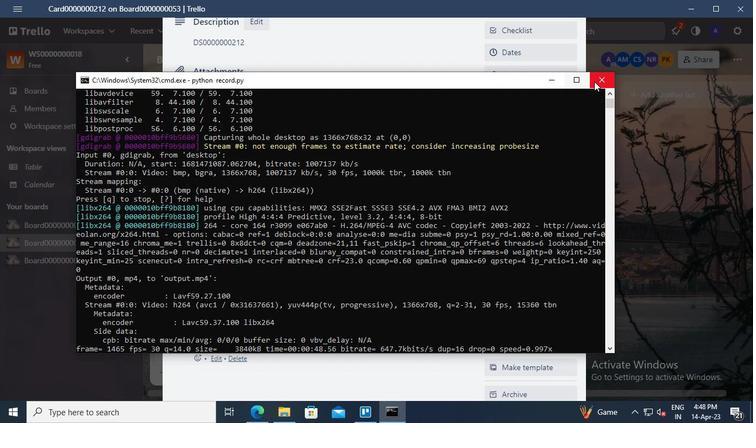 
